 Task: In the  document concept.pdf. Below name insert the link: 'www.wikipedia.org' Insert Dropdown below the link: Review Status  'Select Not started 'Insert Header and write  Ramsons. Change font style to  Yellow Tail
Action: Mouse moved to (453, 424)
Screenshot: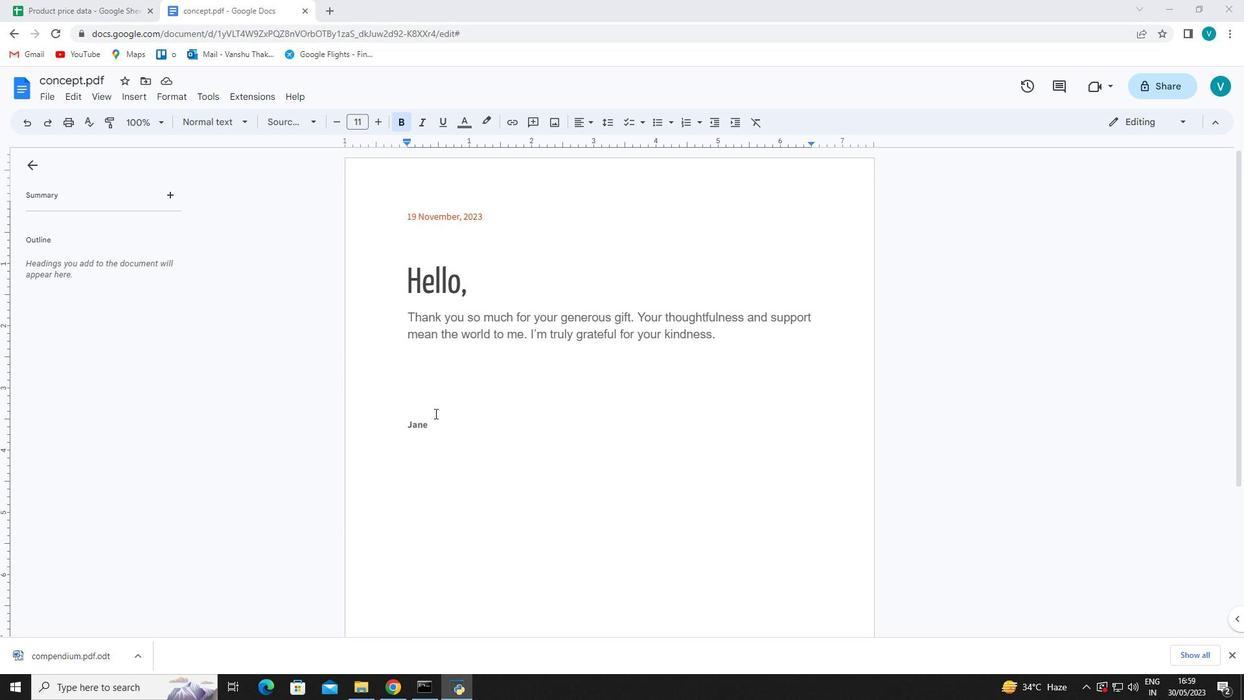 
Action: Mouse pressed left at (453, 424)
Screenshot: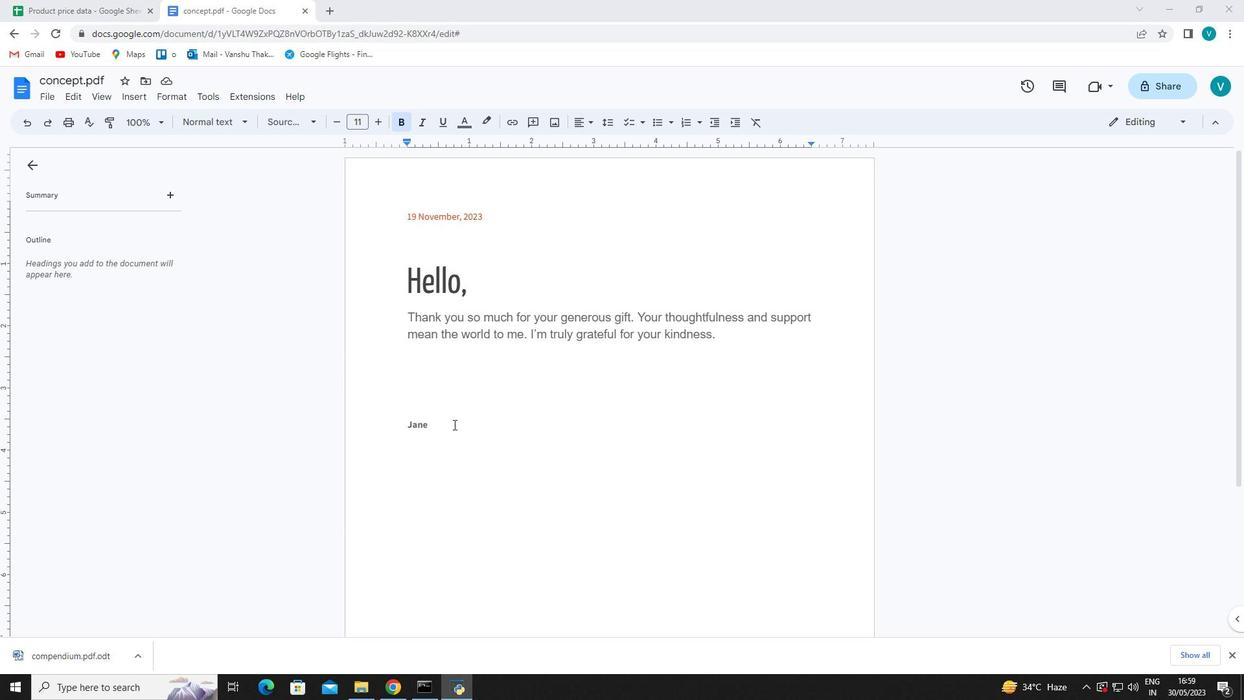 
Action: Mouse moved to (333, 355)
Screenshot: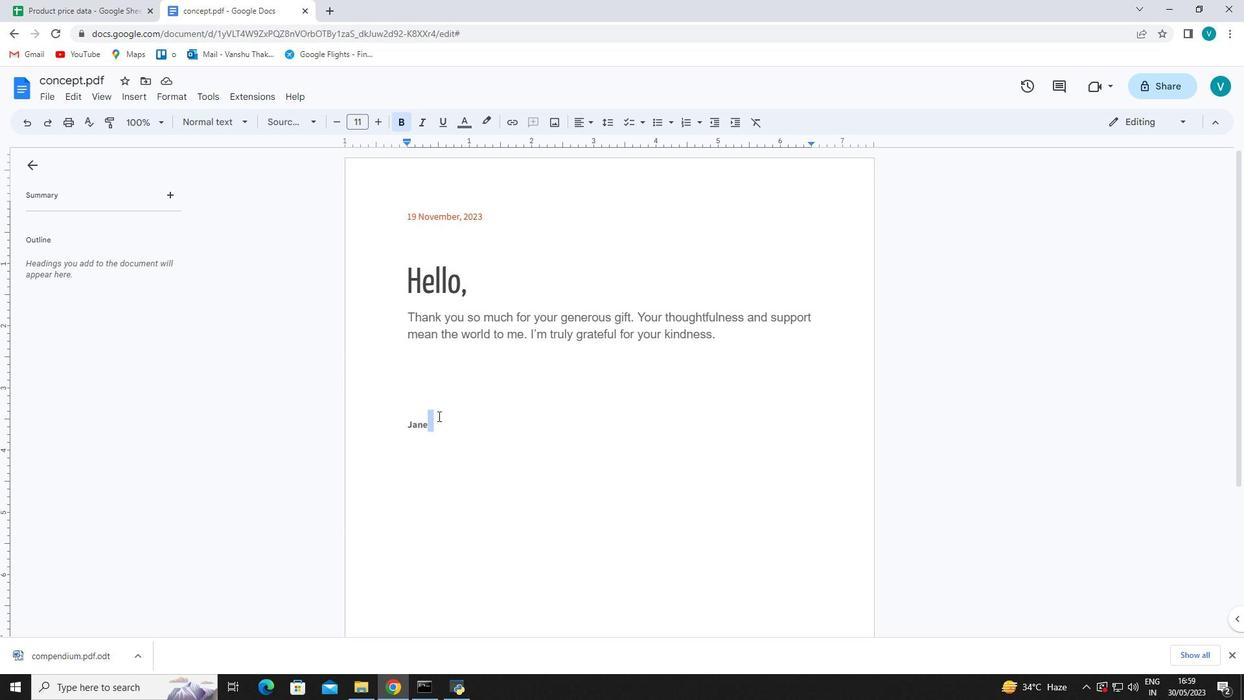 
Action: Key pressed <Key.enter>
Screenshot: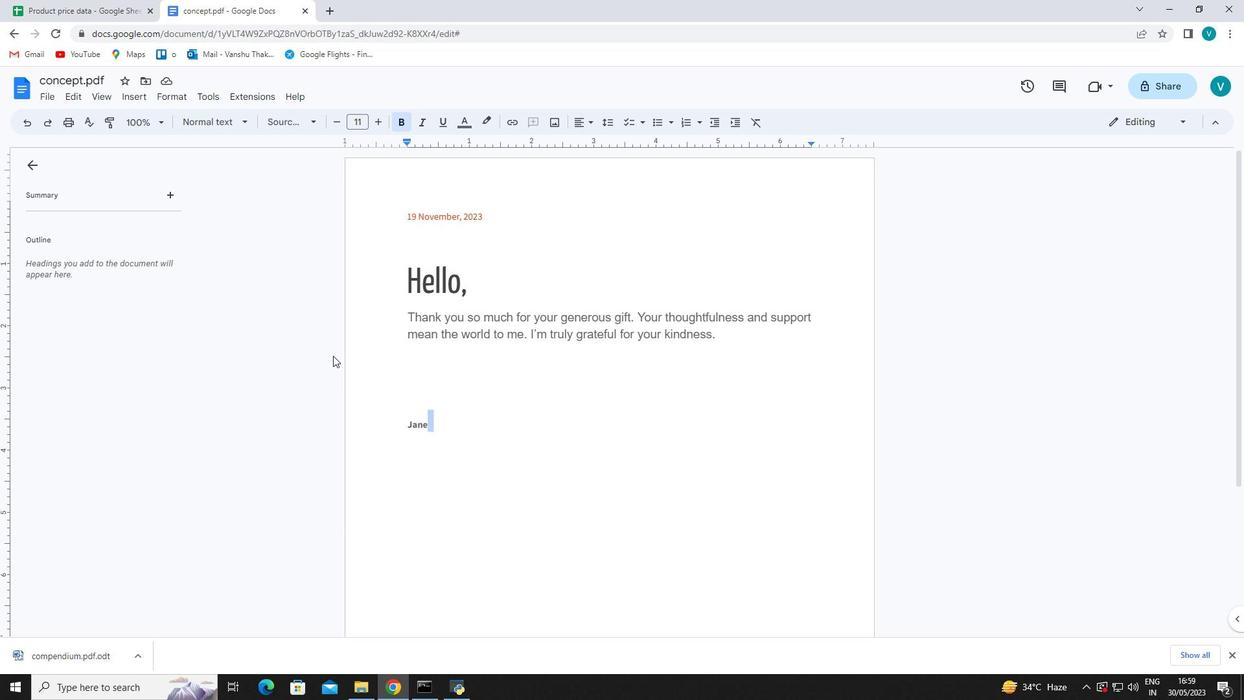 
Action: Mouse moved to (143, 99)
Screenshot: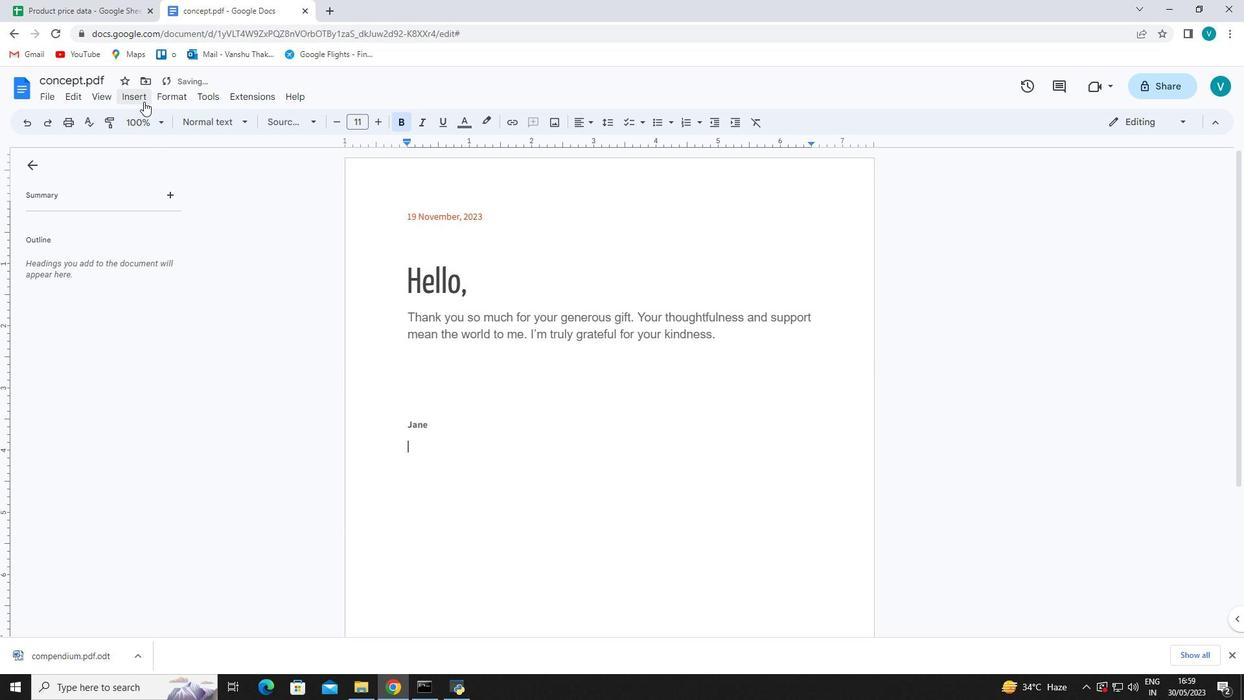 
Action: Mouse pressed left at (143, 99)
Screenshot: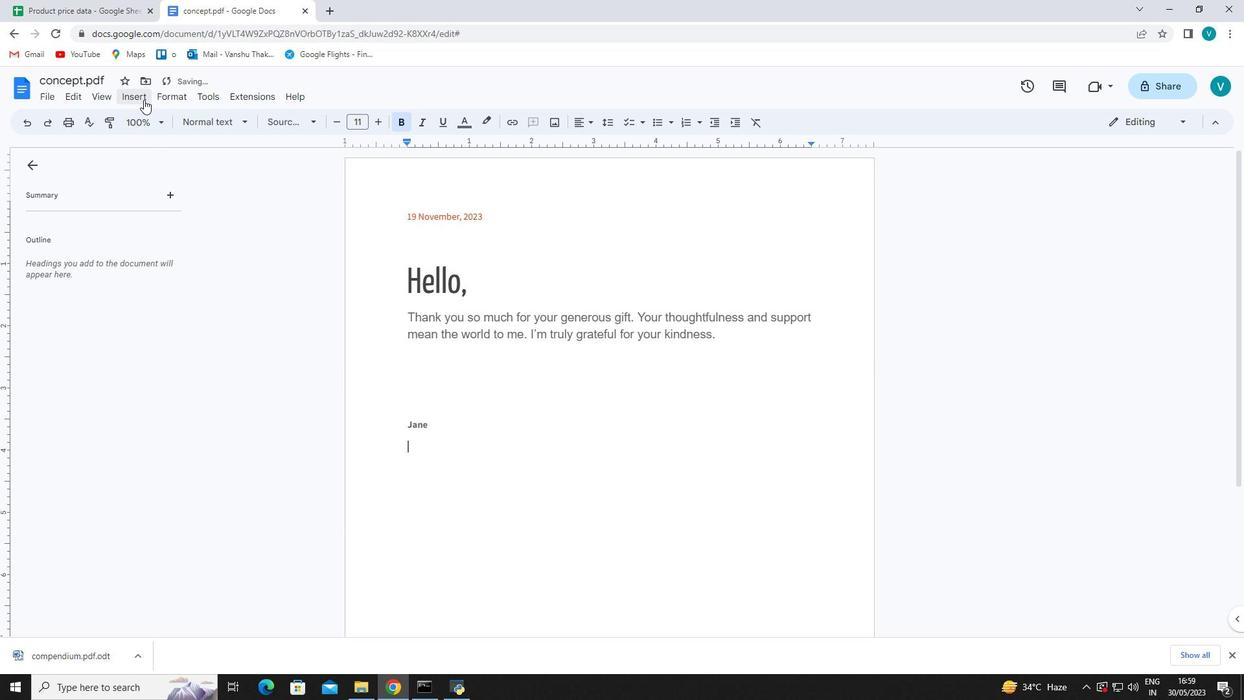
Action: Mouse moved to (199, 493)
Screenshot: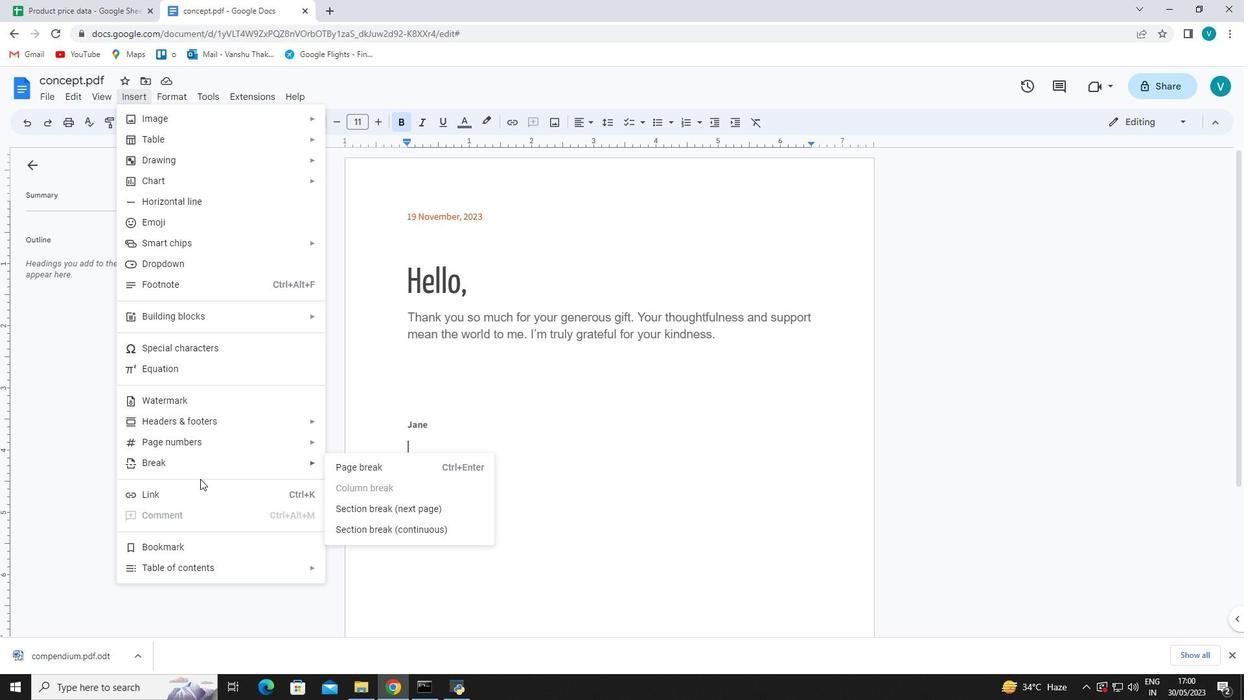 
Action: Mouse pressed left at (199, 493)
Screenshot: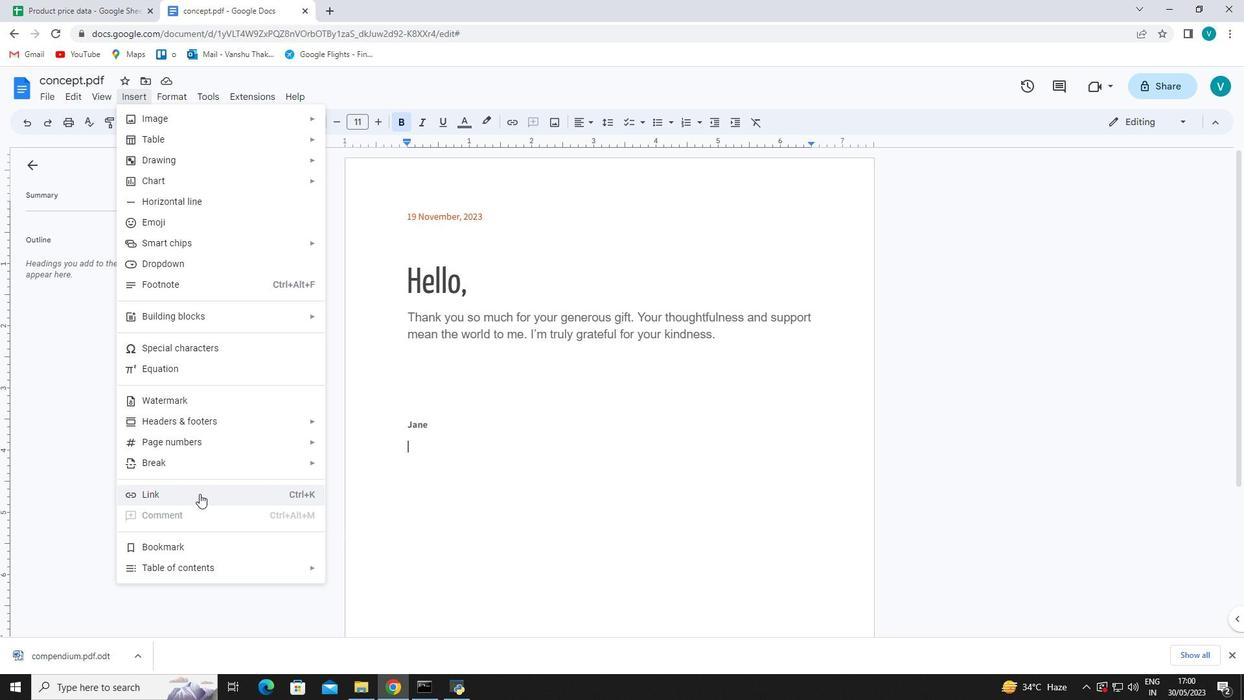 
Action: Mouse moved to (195, 493)
Screenshot: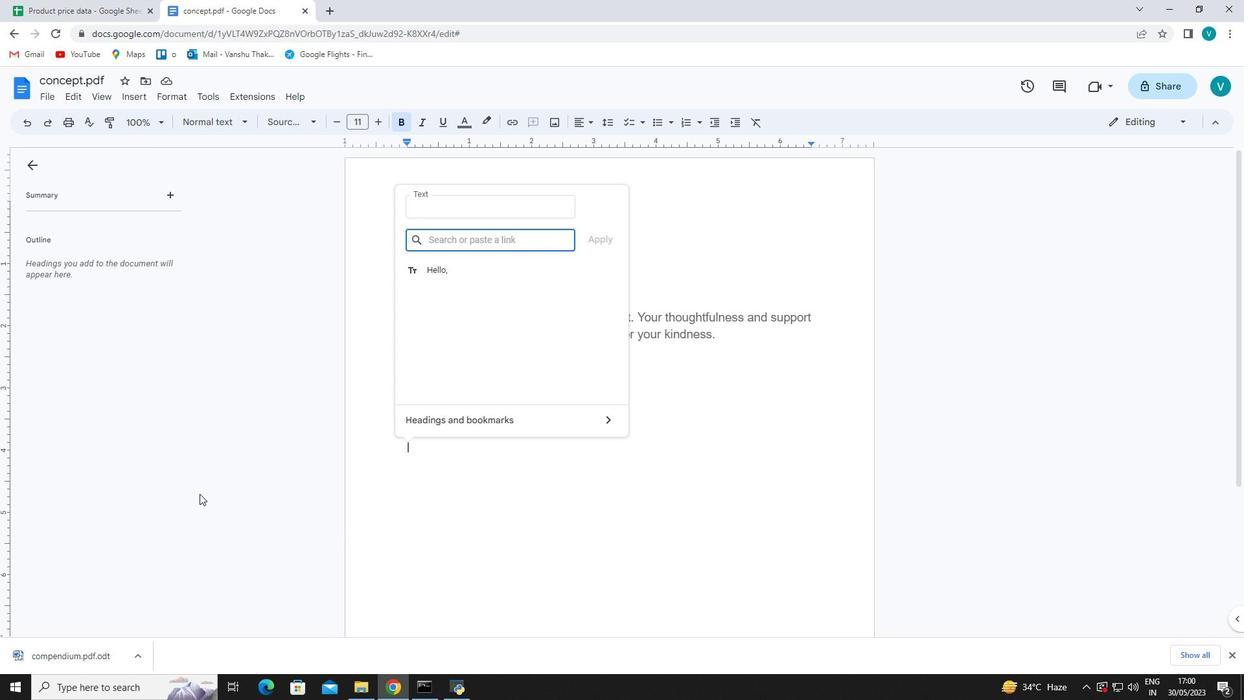 
Action: Key pressed www.wikipedia.org
Screenshot: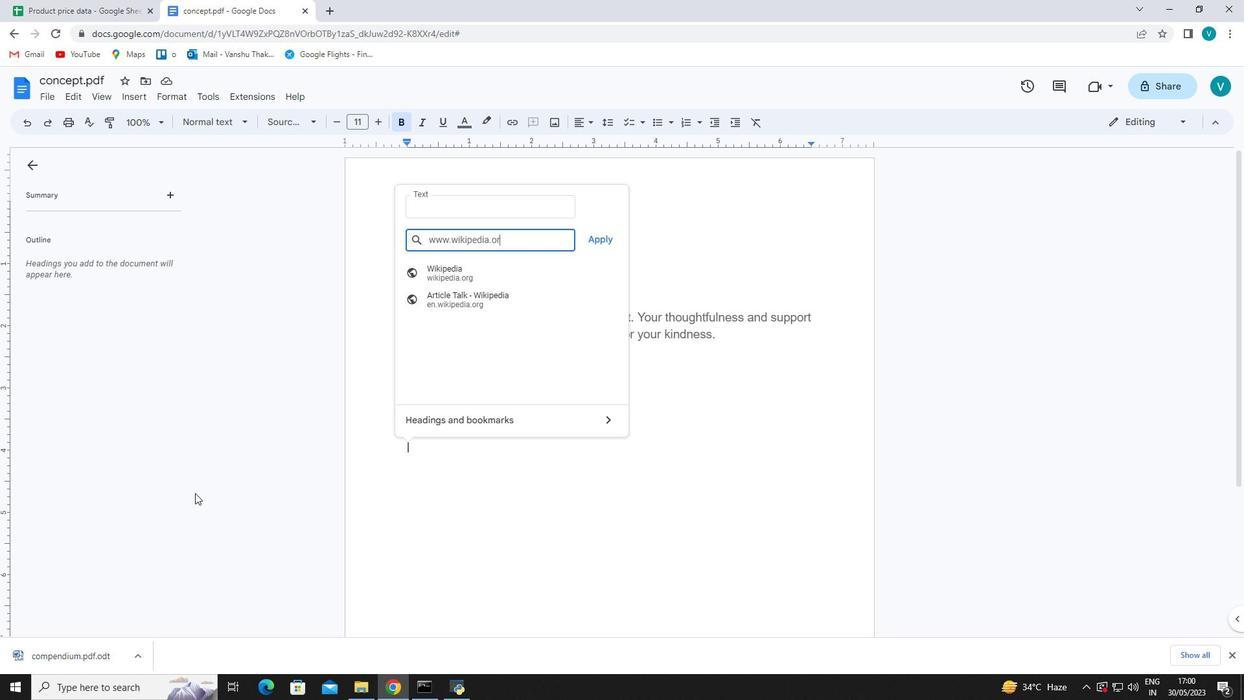 
Action: Mouse moved to (590, 240)
Screenshot: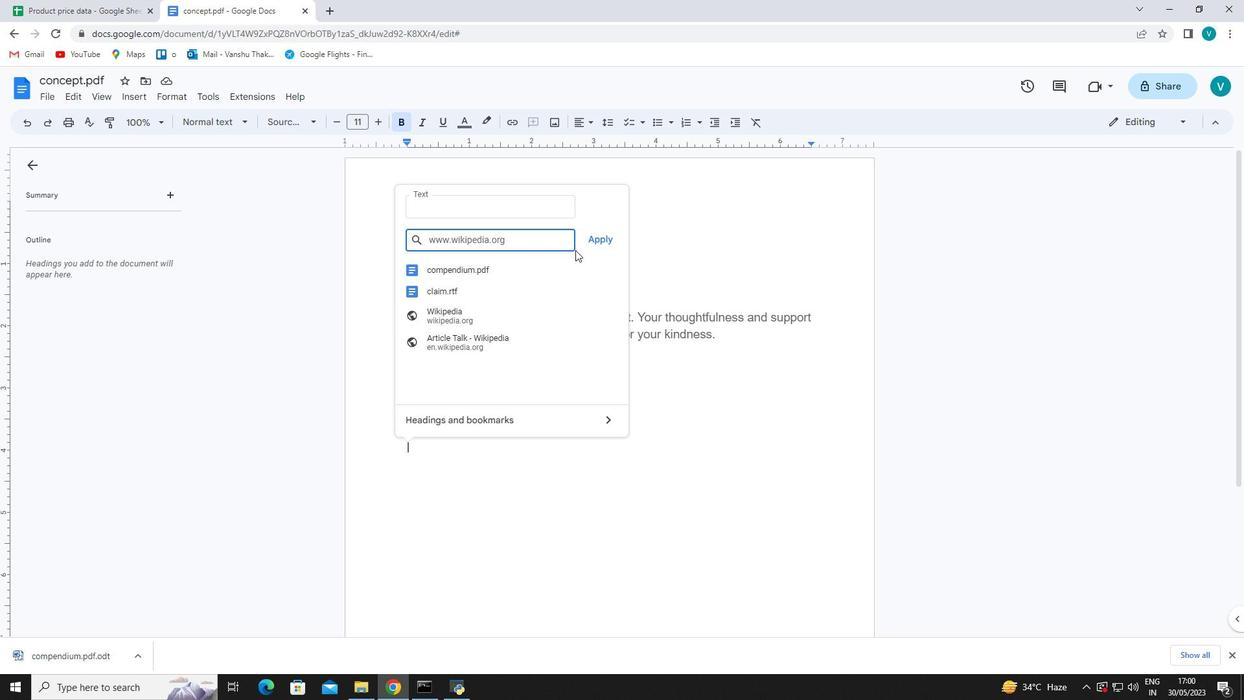 
Action: Mouse pressed left at (590, 240)
Screenshot: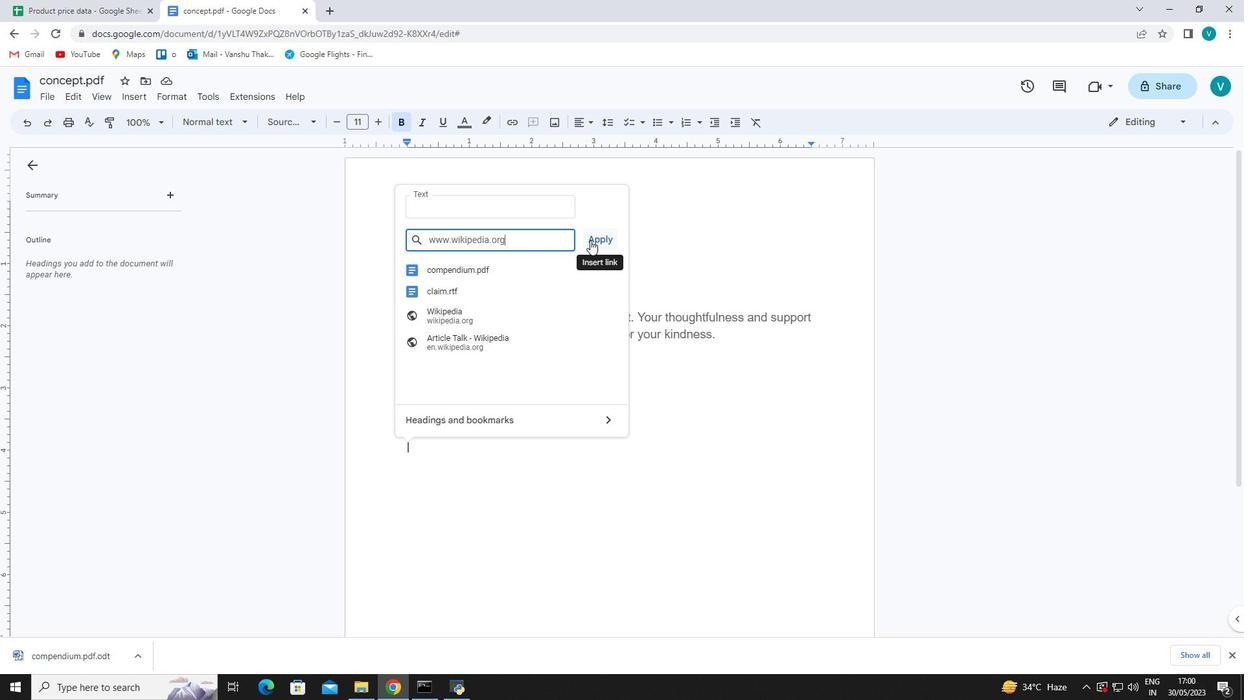 
Action: Mouse moved to (507, 380)
Screenshot: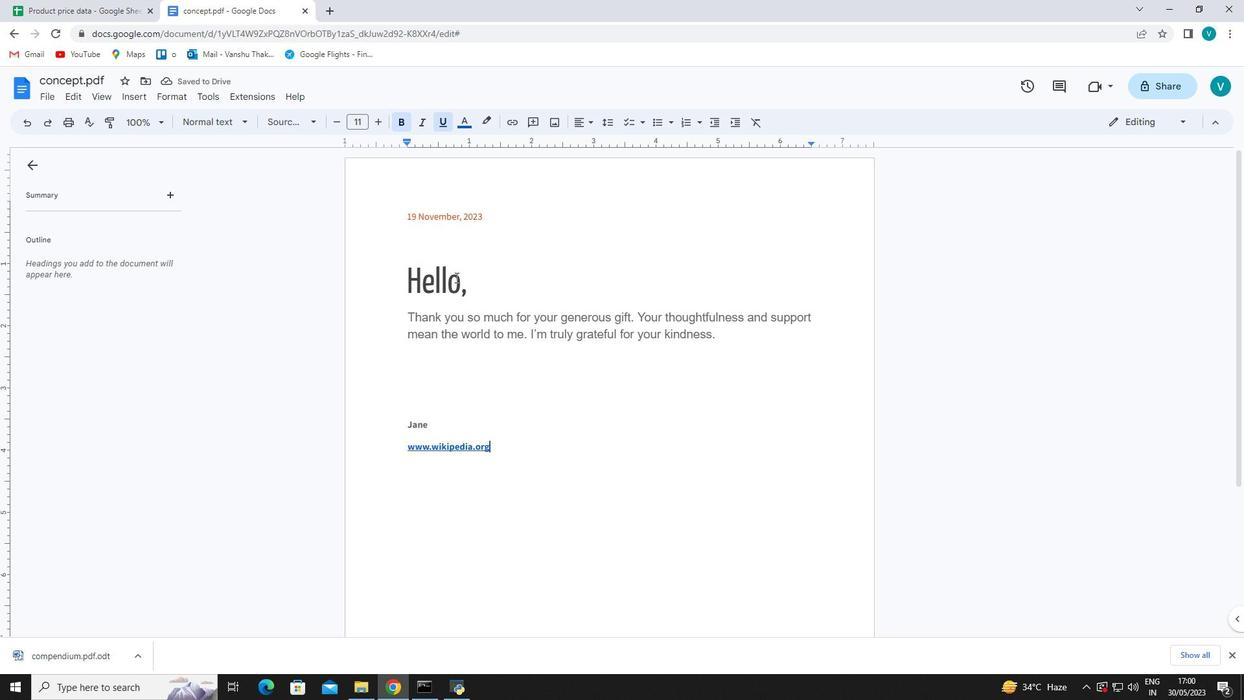 
Action: Key pressed <Key.enter>
Screenshot: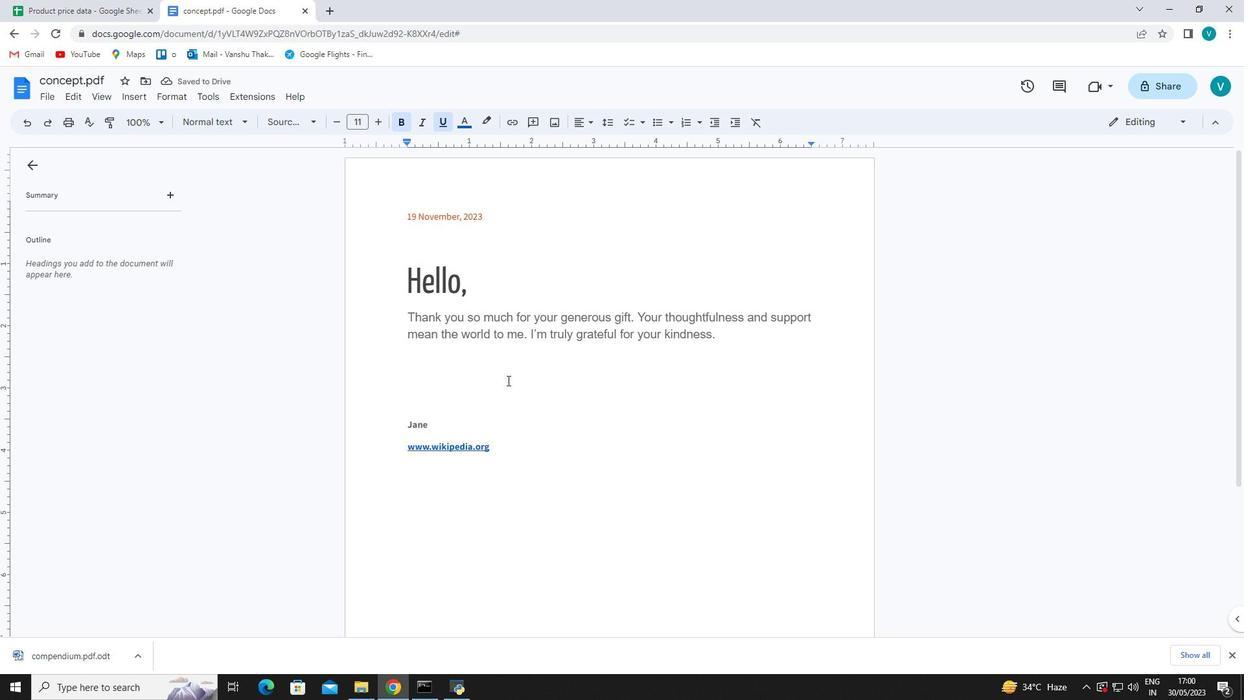
Action: Mouse moved to (145, 101)
Screenshot: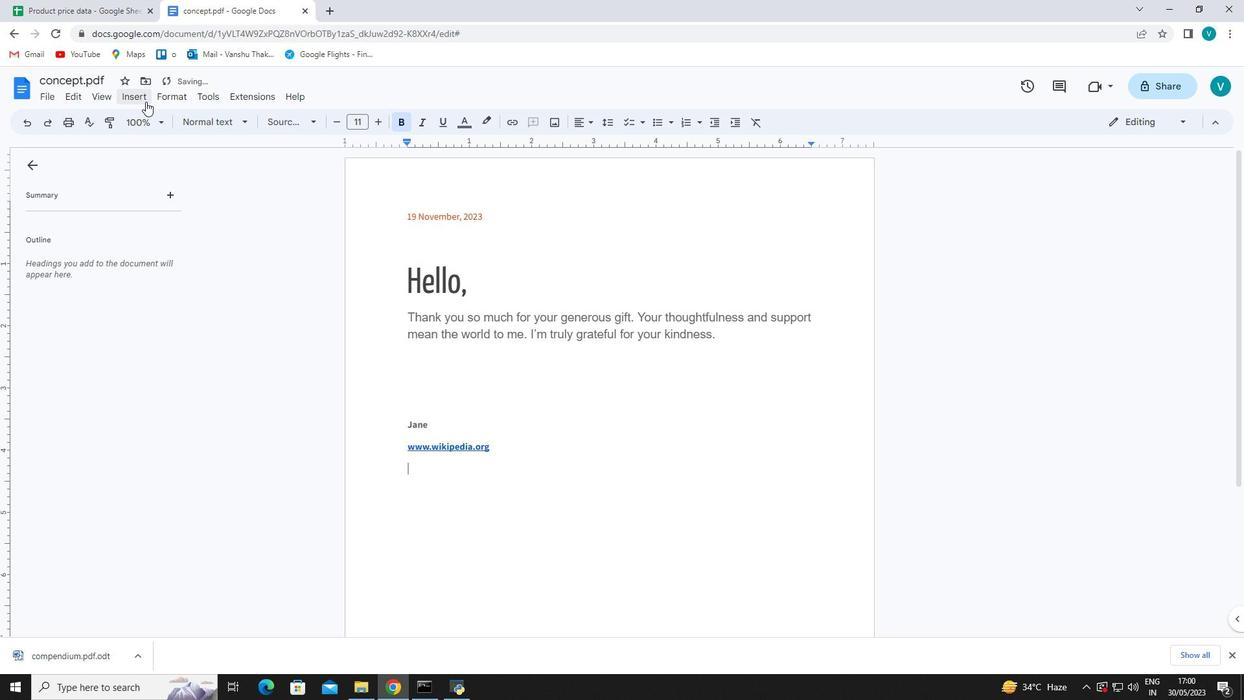 
Action: Mouse pressed left at (145, 101)
Screenshot: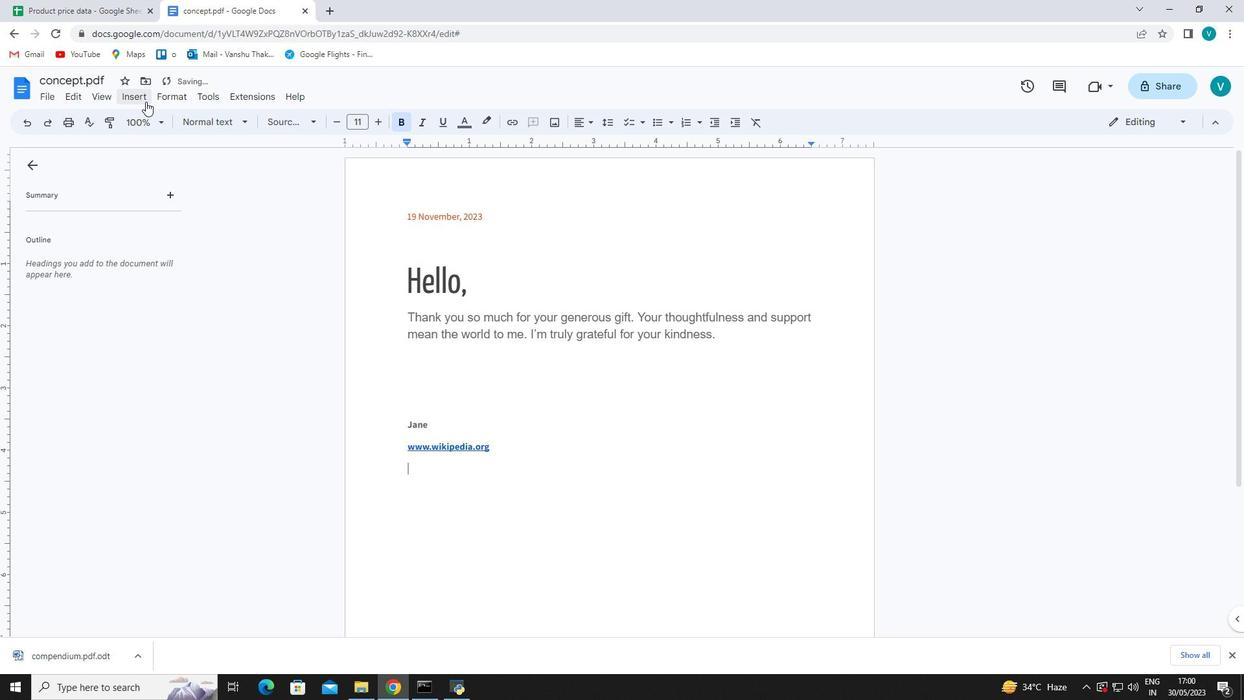 
Action: Mouse moved to (142, 257)
Screenshot: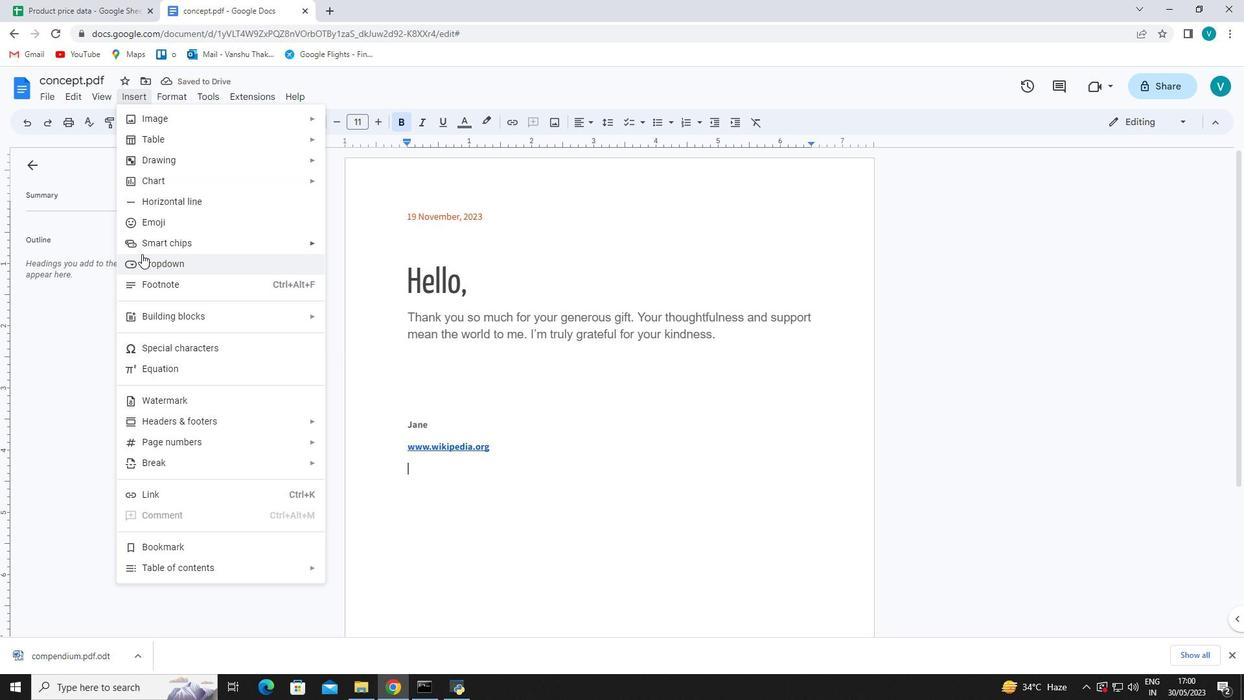 
Action: Mouse pressed left at (142, 257)
Screenshot: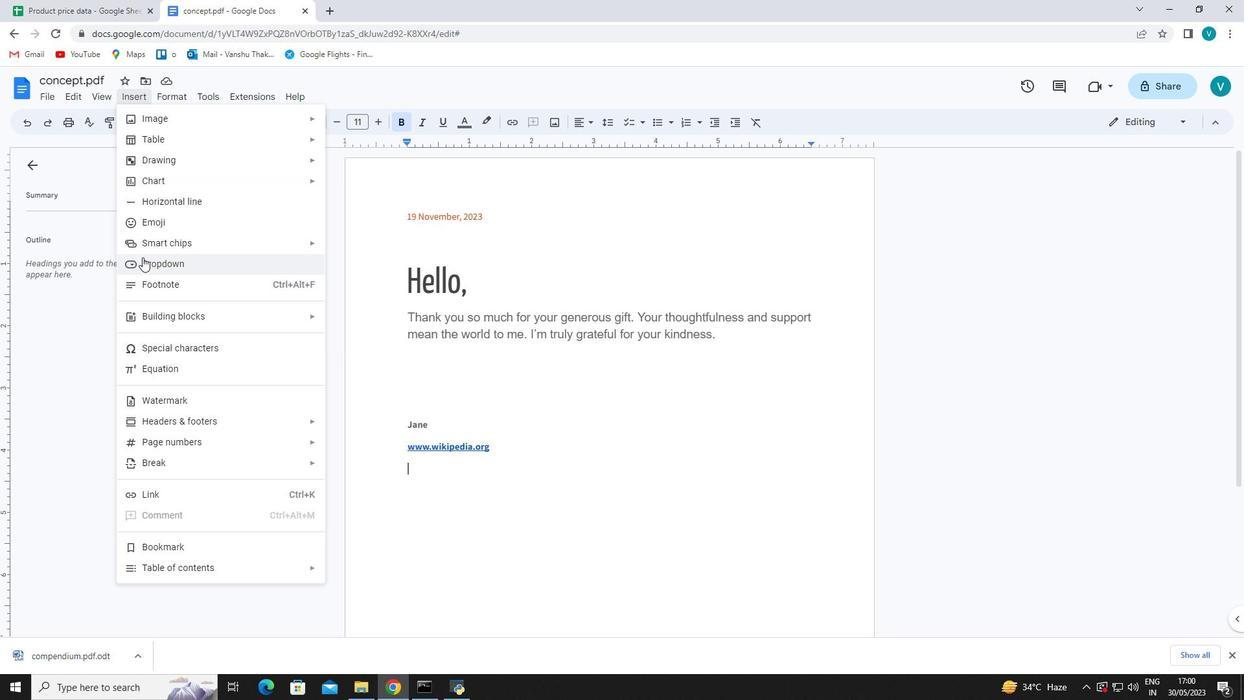 
Action: Mouse moved to (648, 620)
Screenshot: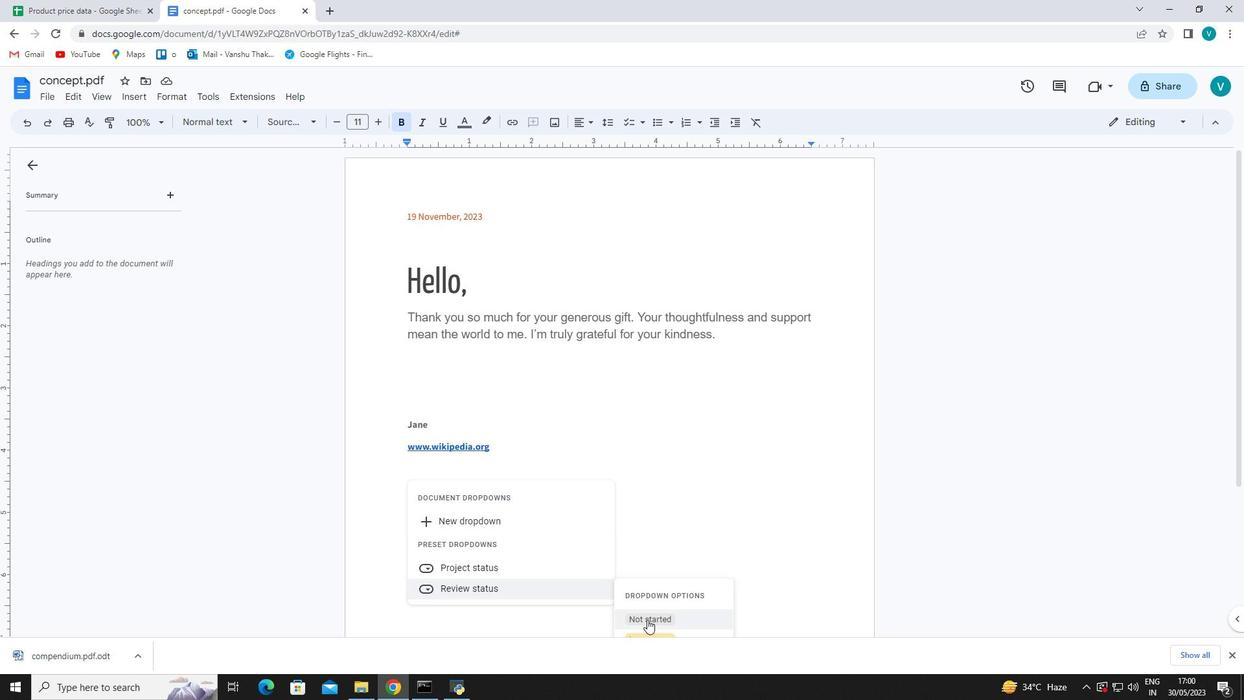 
Action: Mouse scrolled (648, 619) with delta (0, 0)
Screenshot: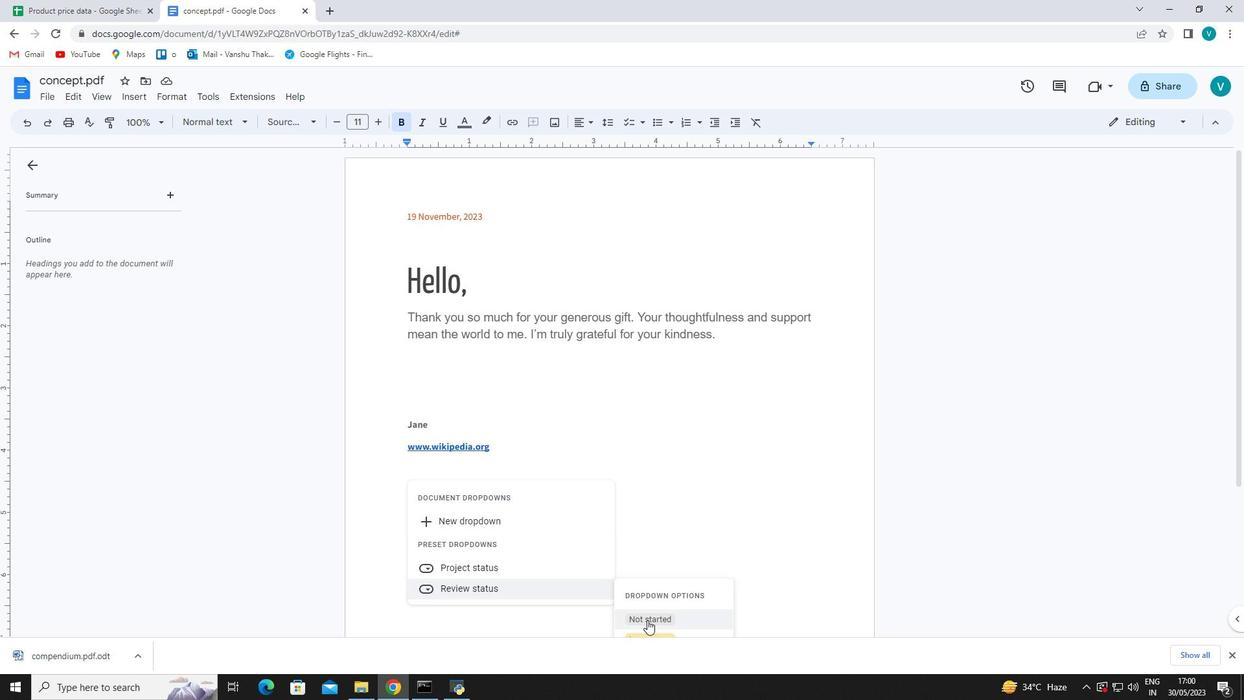 
Action: Mouse scrolled (648, 619) with delta (0, 0)
Screenshot: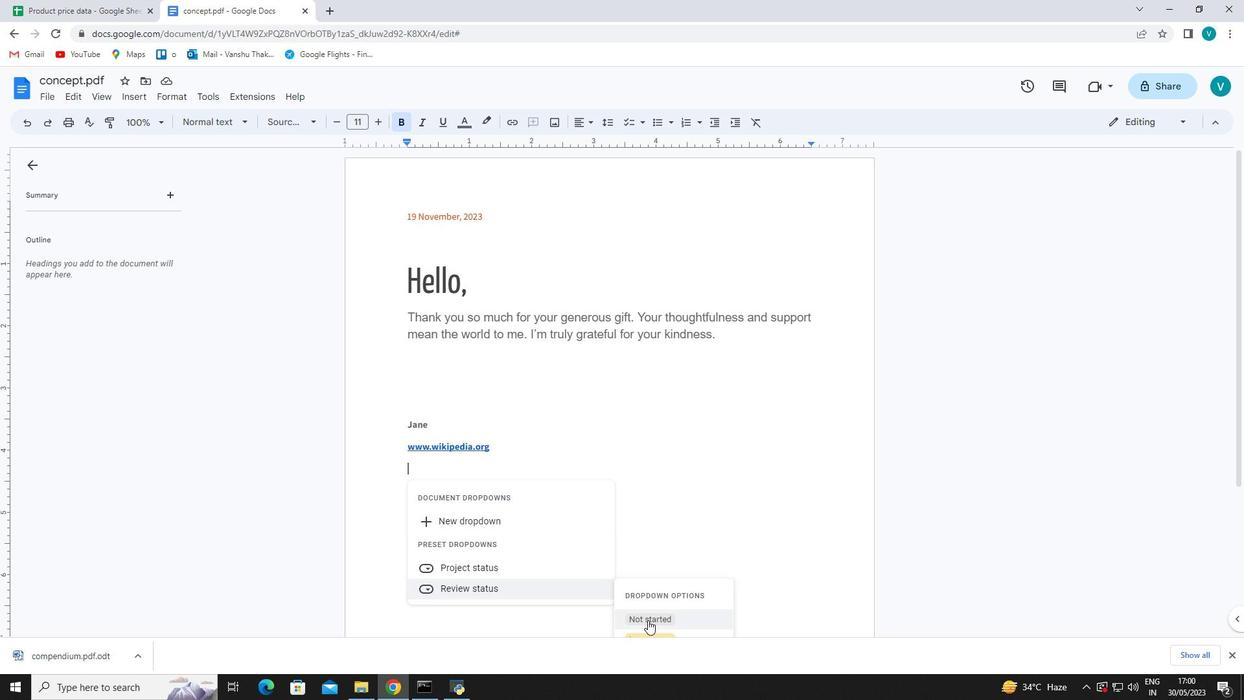 
Action: Mouse moved to (641, 488)
Screenshot: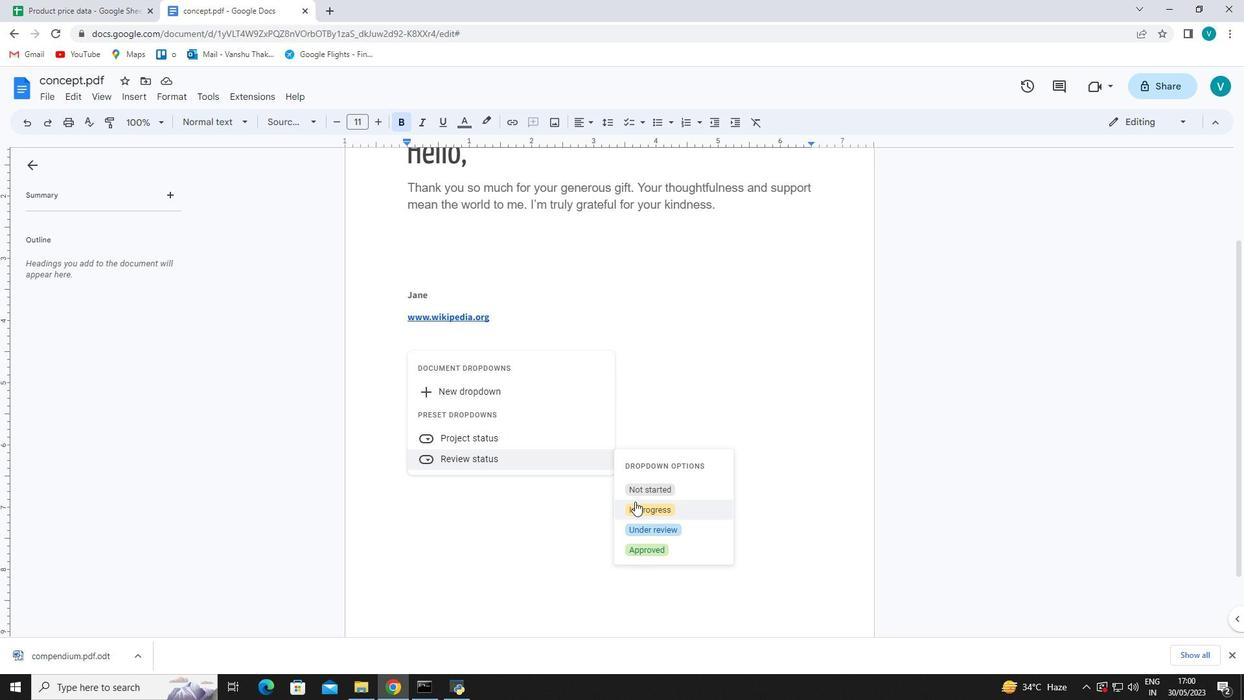 
Action: Mouse pressed left at (641, 488)
Screenshot: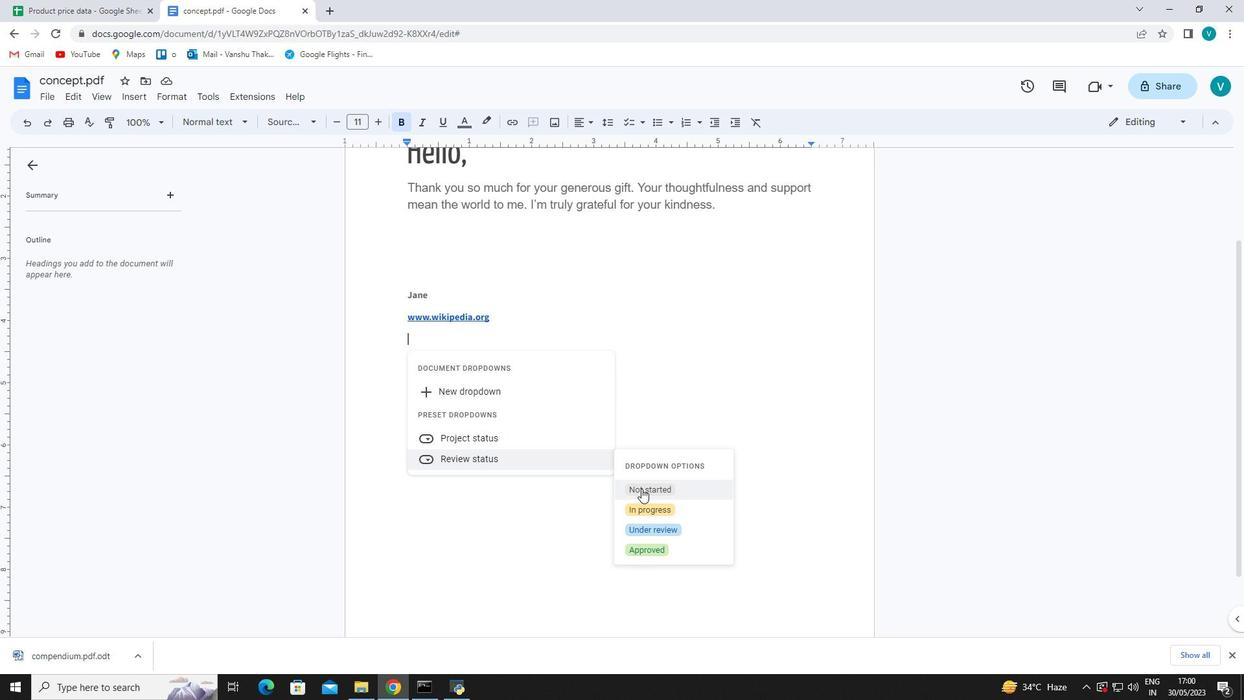 
Action: Mouse moved to (125, 92)
Screenshot: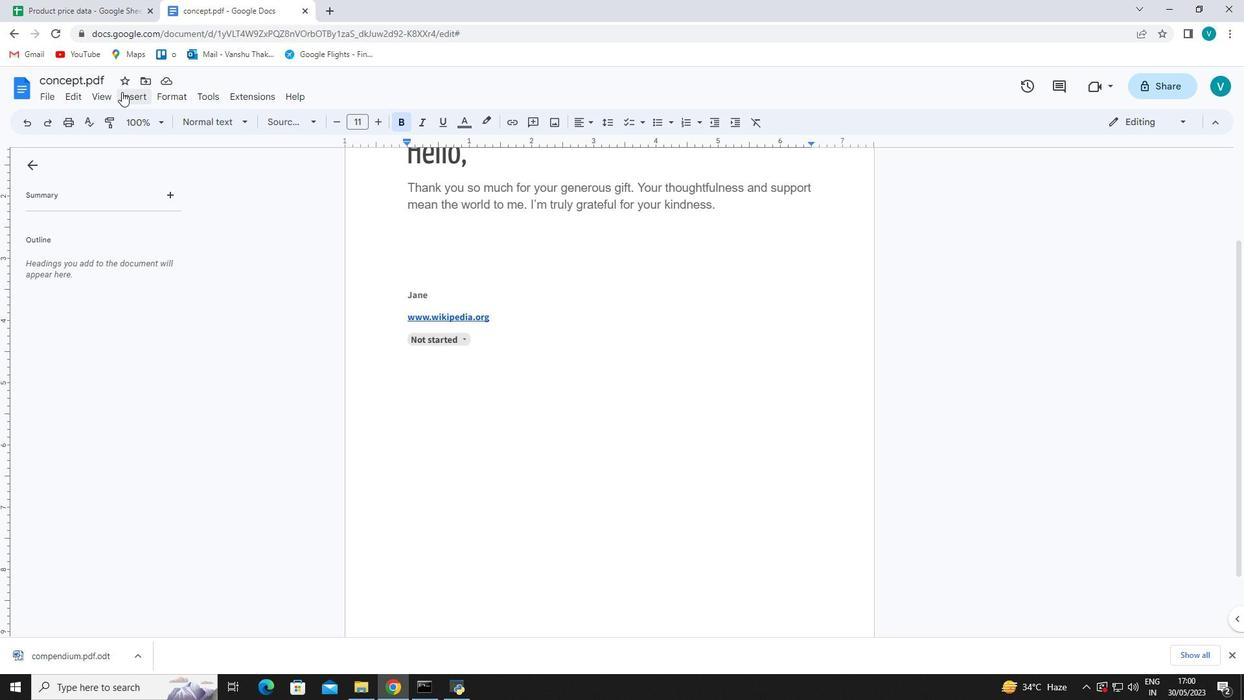 
Action: Mouse pressed left at (125, 92)
Screenshot: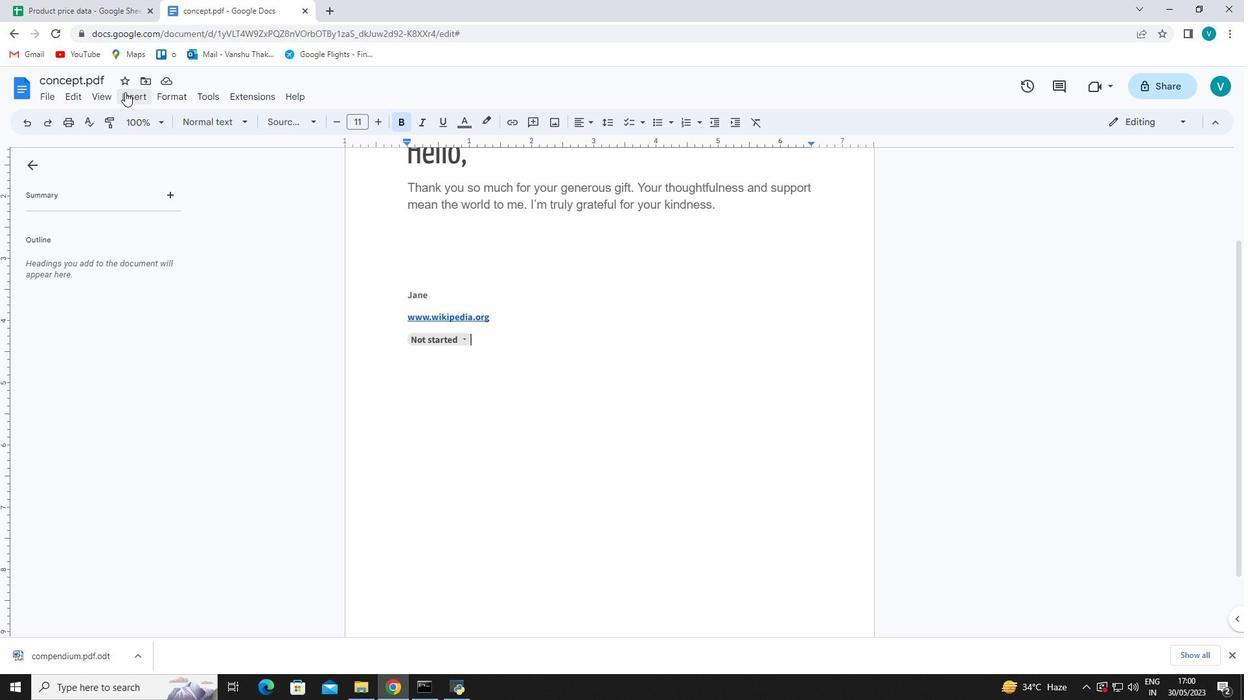
Action: Mouse moved to (344, 424)
Screenshot: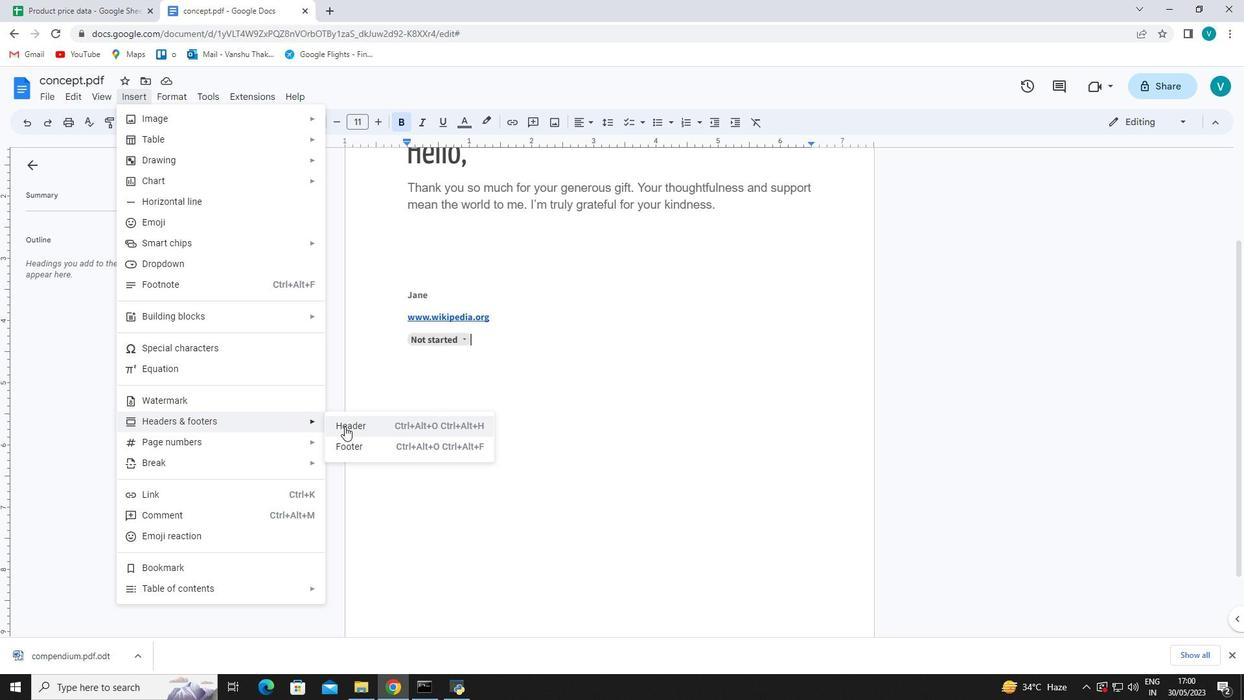 
Action: Mouse pressed left at (344, 424)
Screenshot: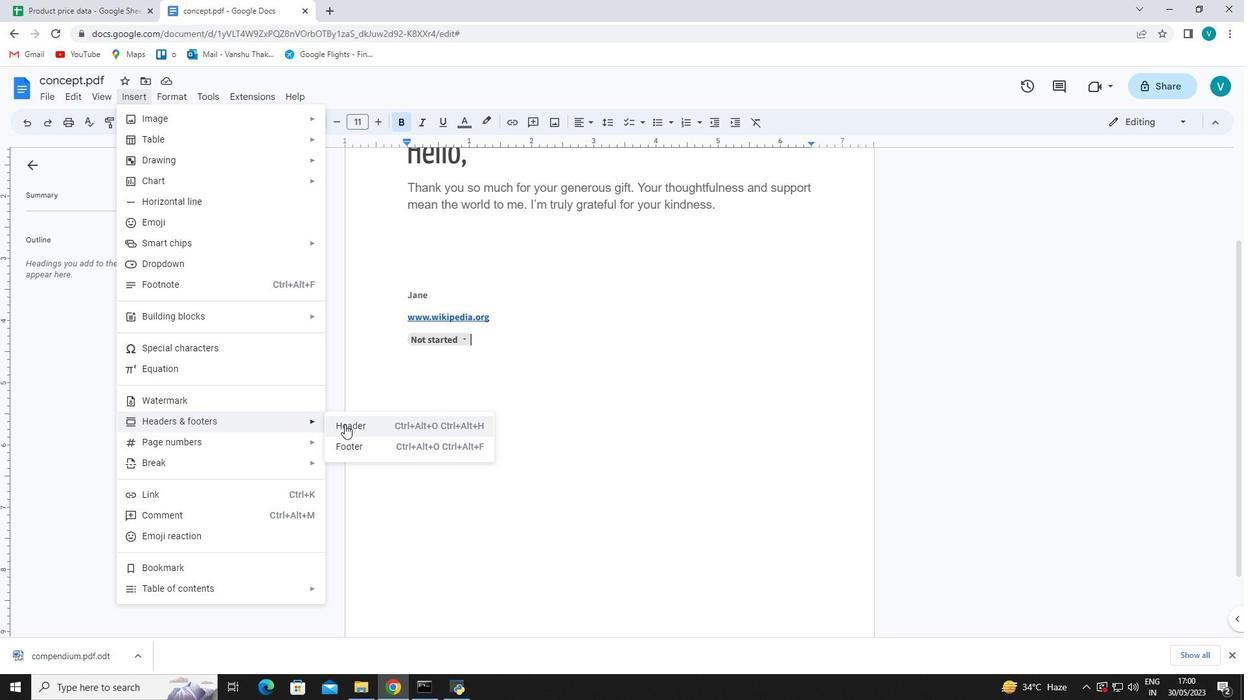 
Action: Mouse moved to (340, 405)
Screenshot: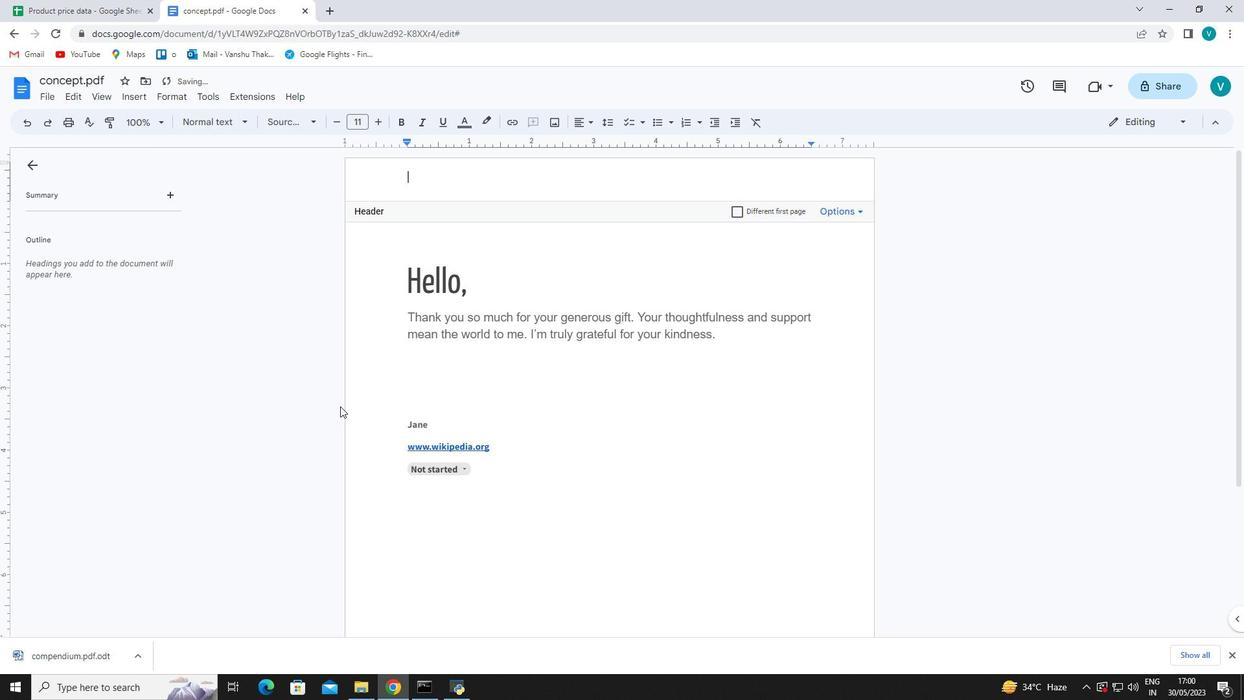 
Action: Key pressed <Key.shift><Key.shift>Ran<Key.backspace>msons
Screenshot: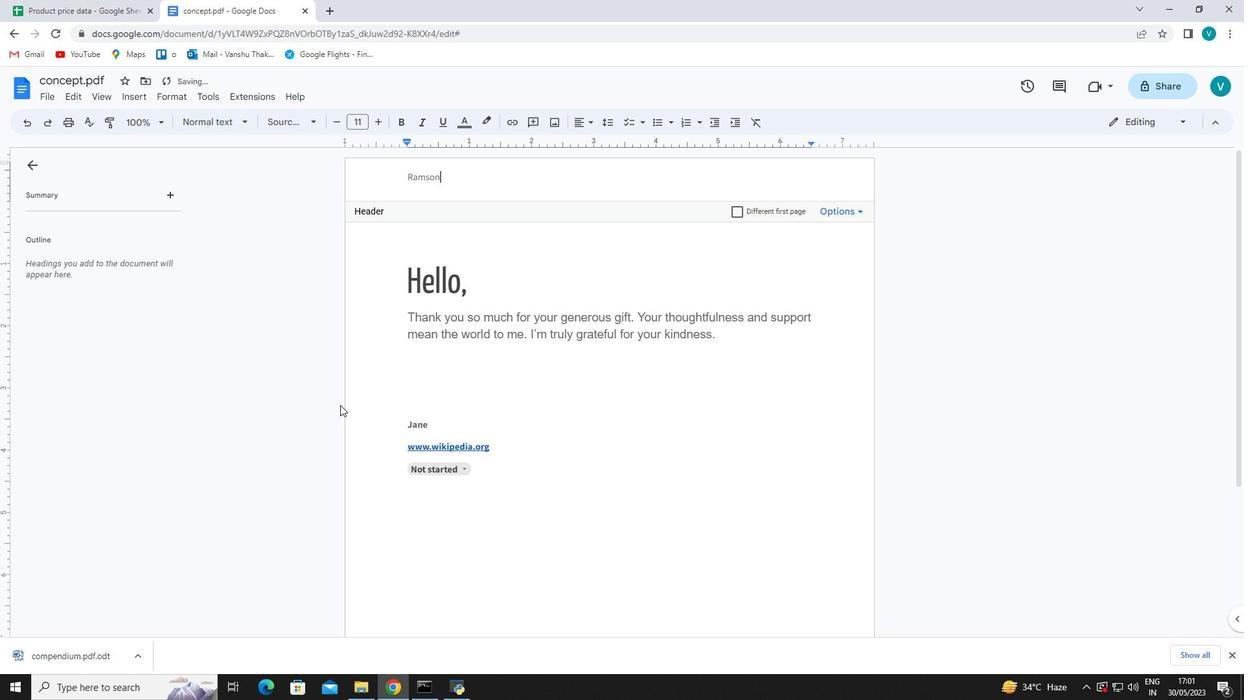 
Action: Mouse moved to (422, 177)
Screenshot: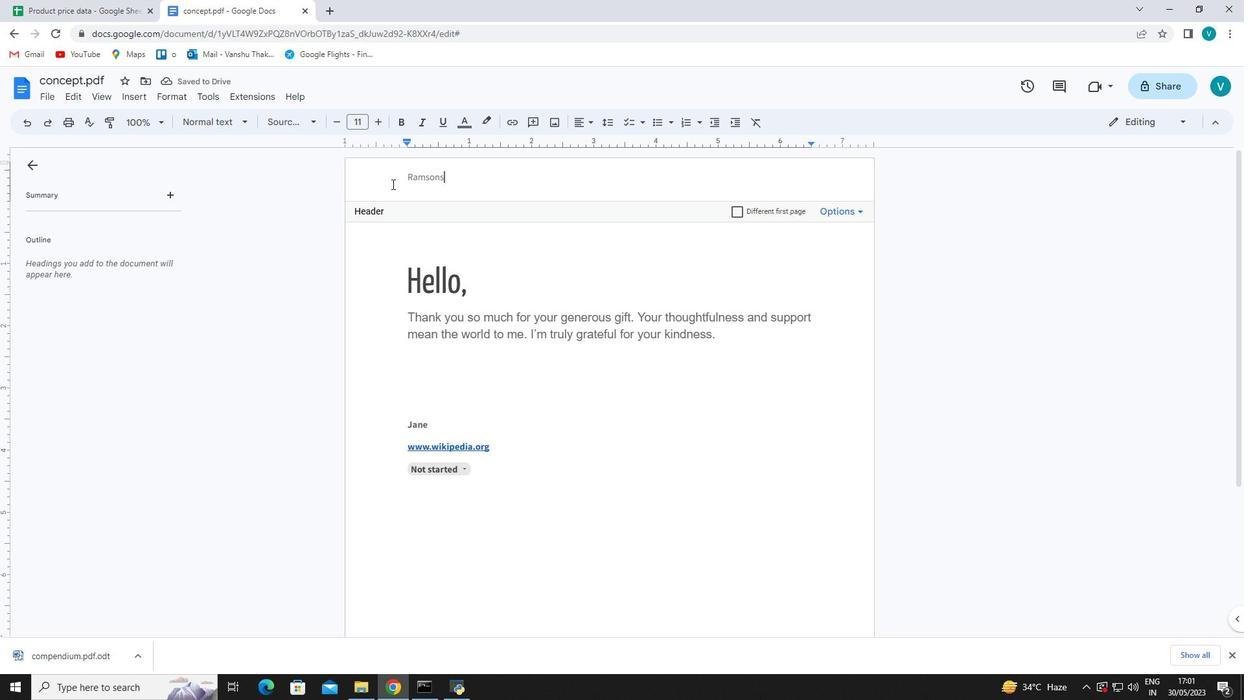 
Action: Mouse pressed left at (392, 177)
Screenshot: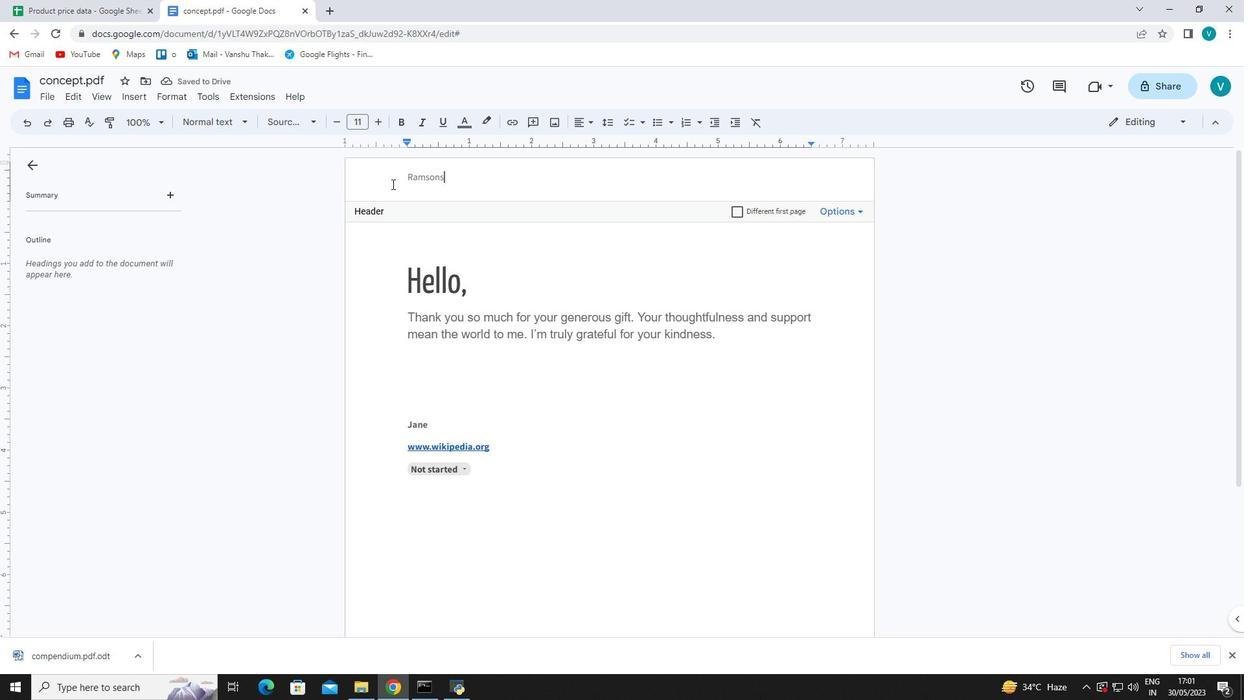 
Action: Mouse moved to (298, 123)
Screenshot: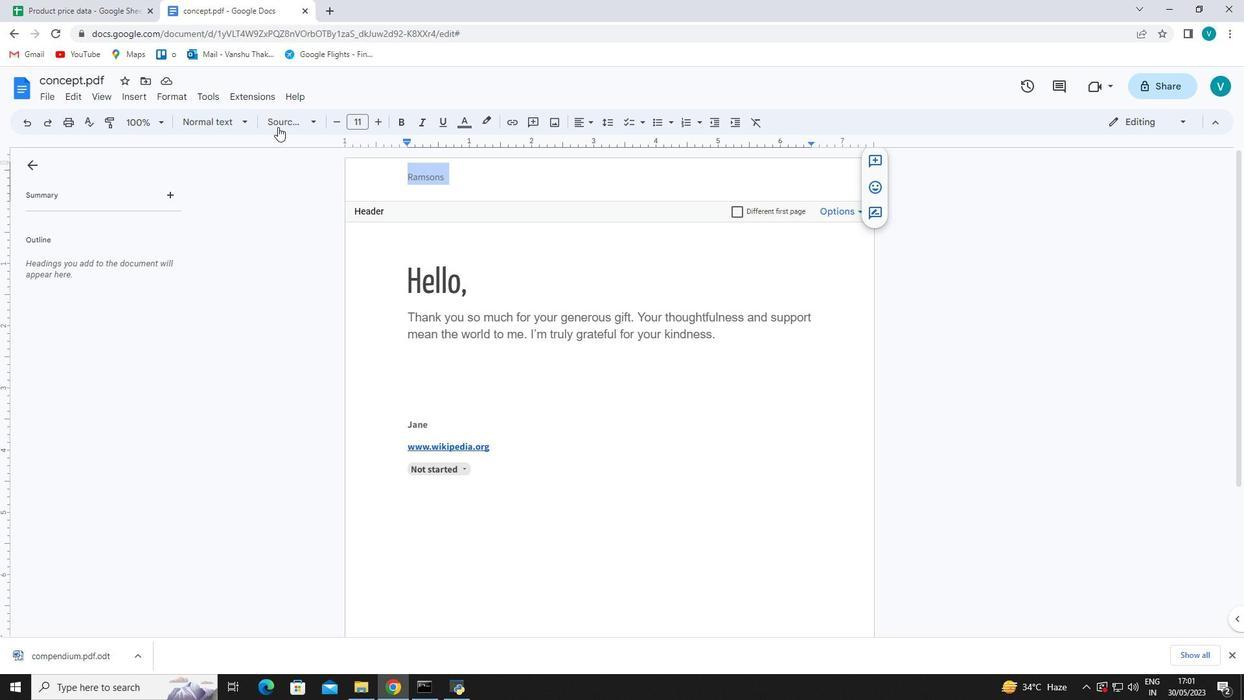 
Action: Mouse pressed left at (298, 123)
Screenshot: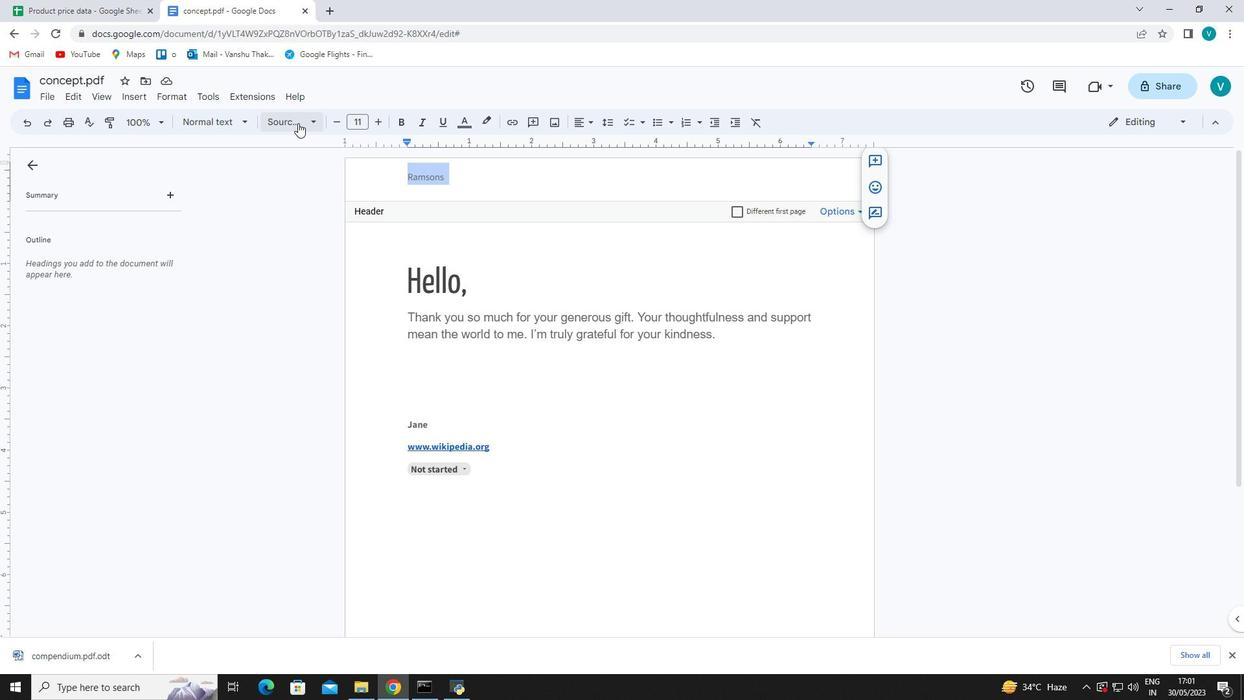 
Action: Mouse moved to (390, 408)
Screenshot: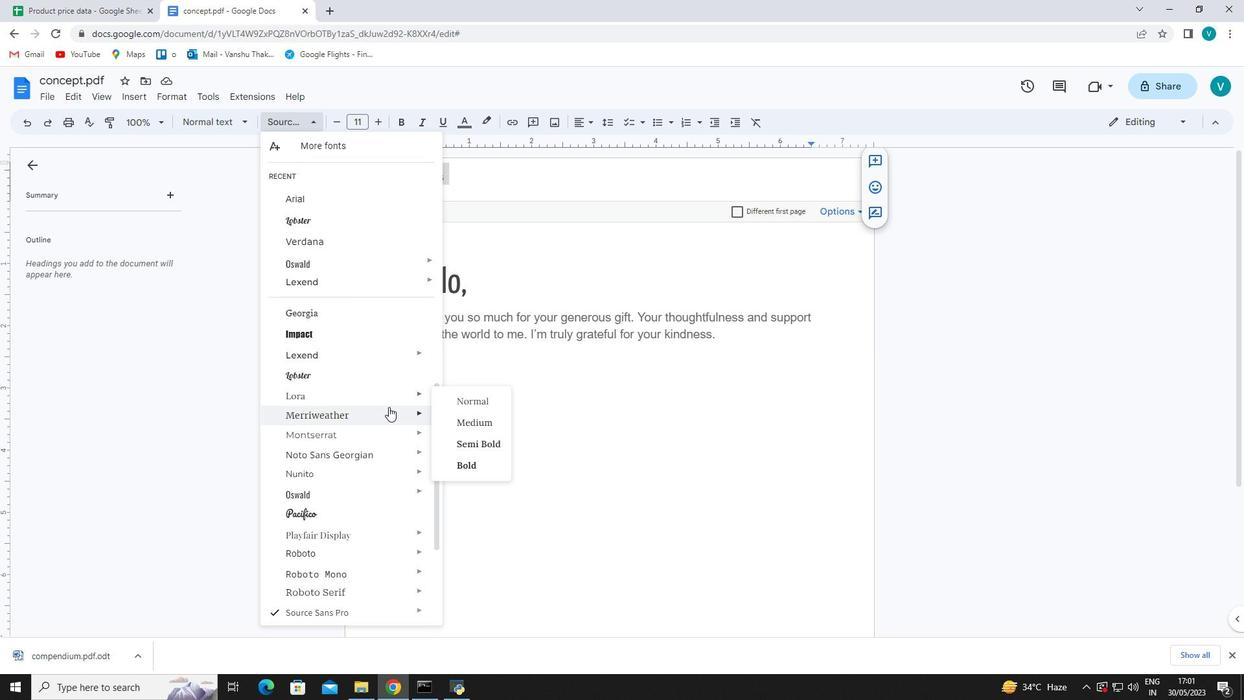 
Action: Mouse scrolled (390, 408) with delta (0, 0)
Screenshot: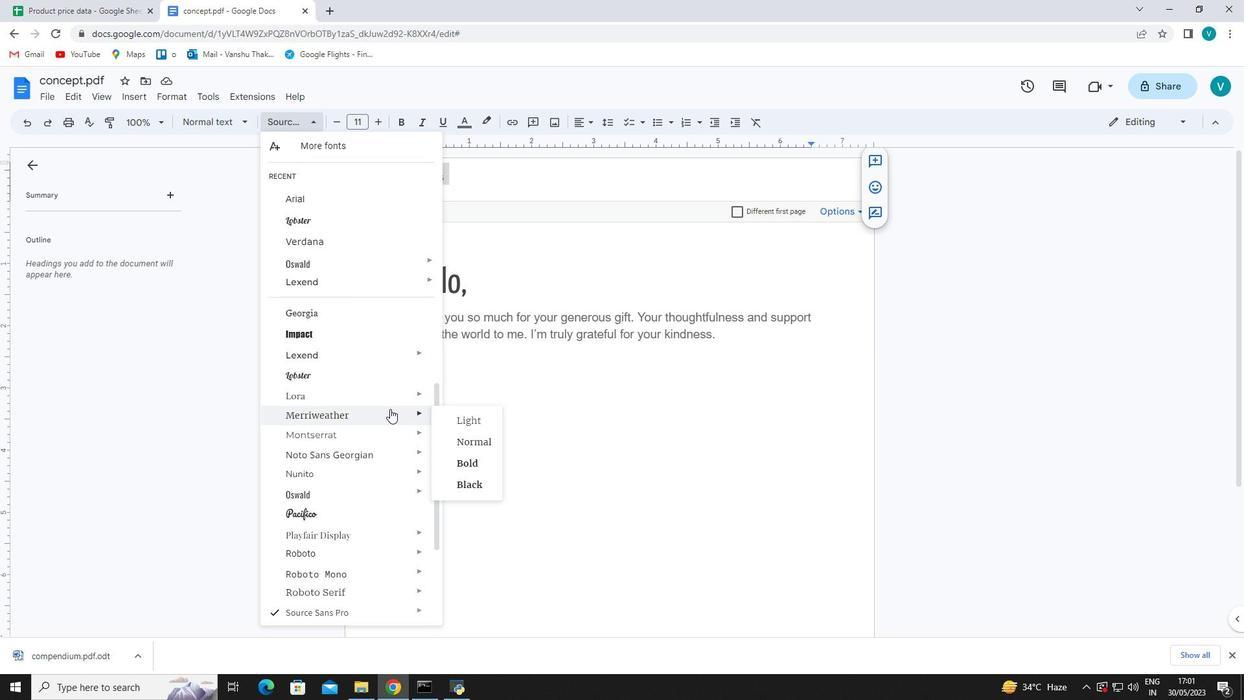 
Action: Mouse scrolled (390, 408) with delta (0, 0)
Screenshot: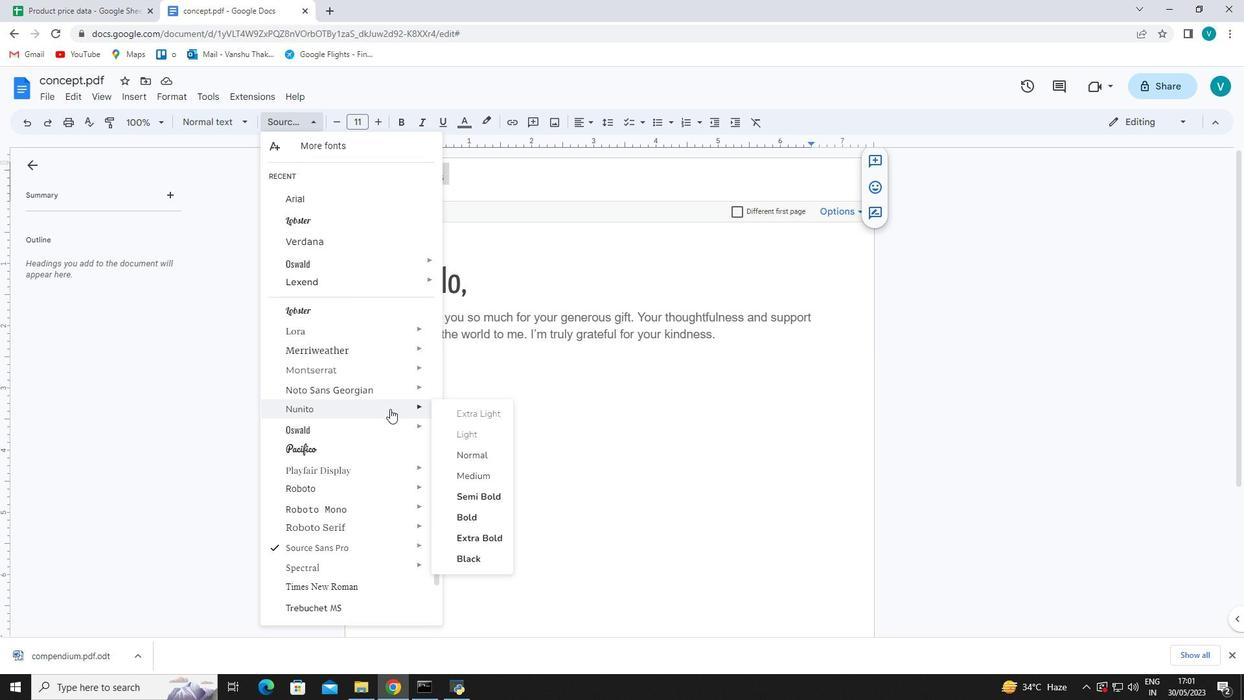 
Action: Mouse scrolled (390, 408) with delta (0, 0)
Screenshot: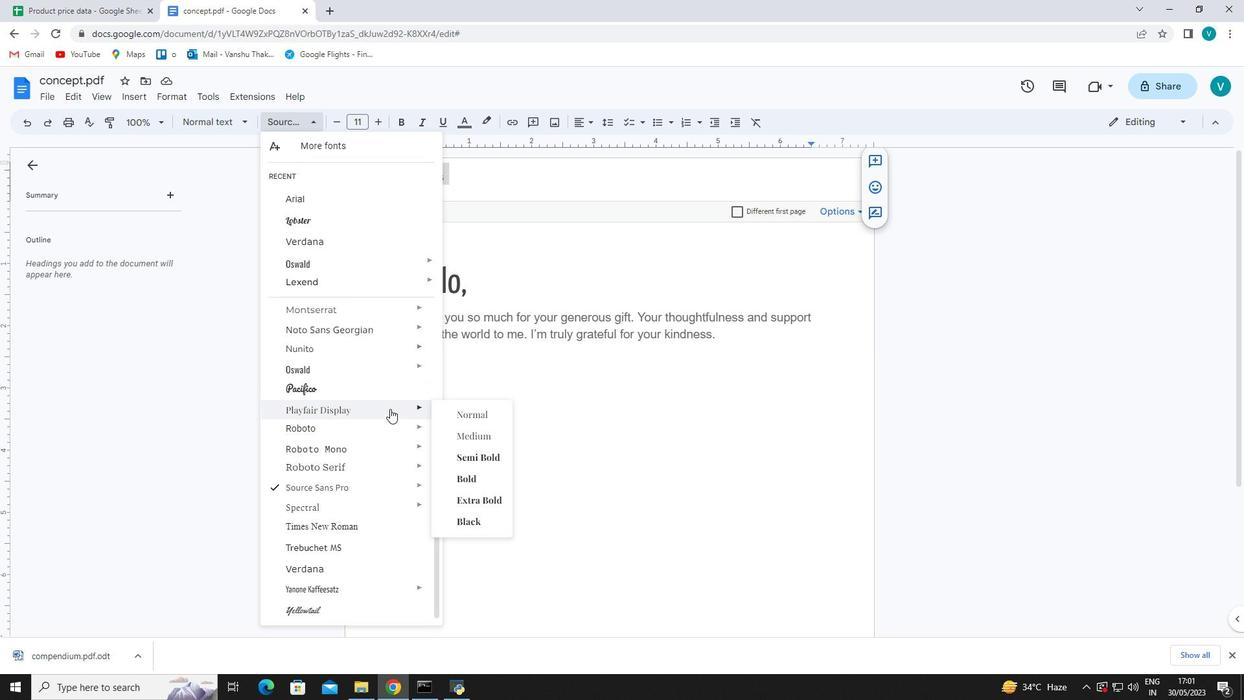 
Action: Mouse moved to (326, 607)
Screenshot: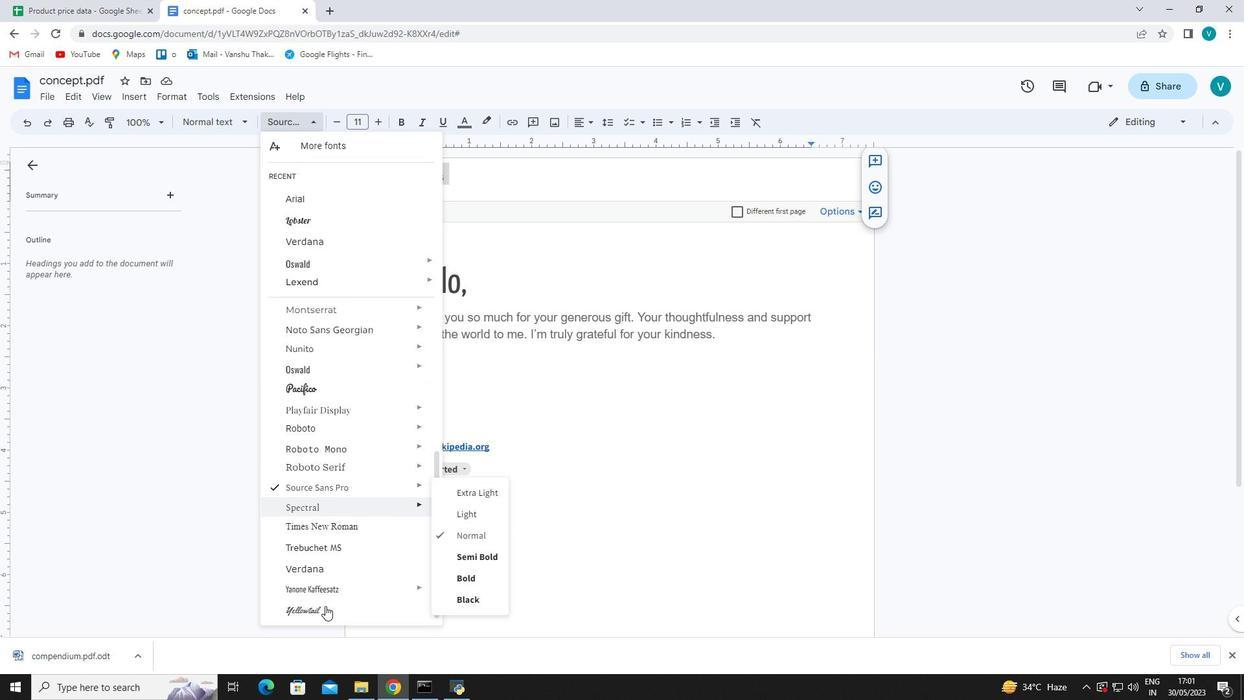 
Action: Mouse pressed left at (326, 607)
Screenshot: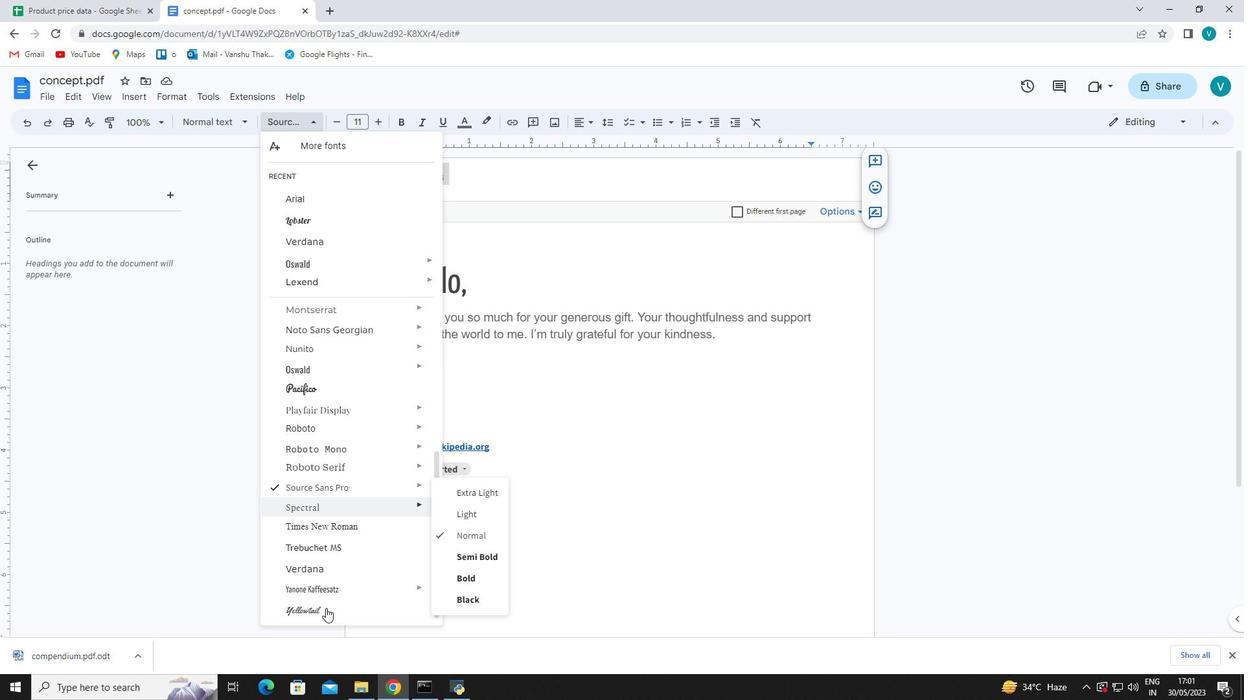 
Action: Mouse moved to (287, 551)
Screenshot: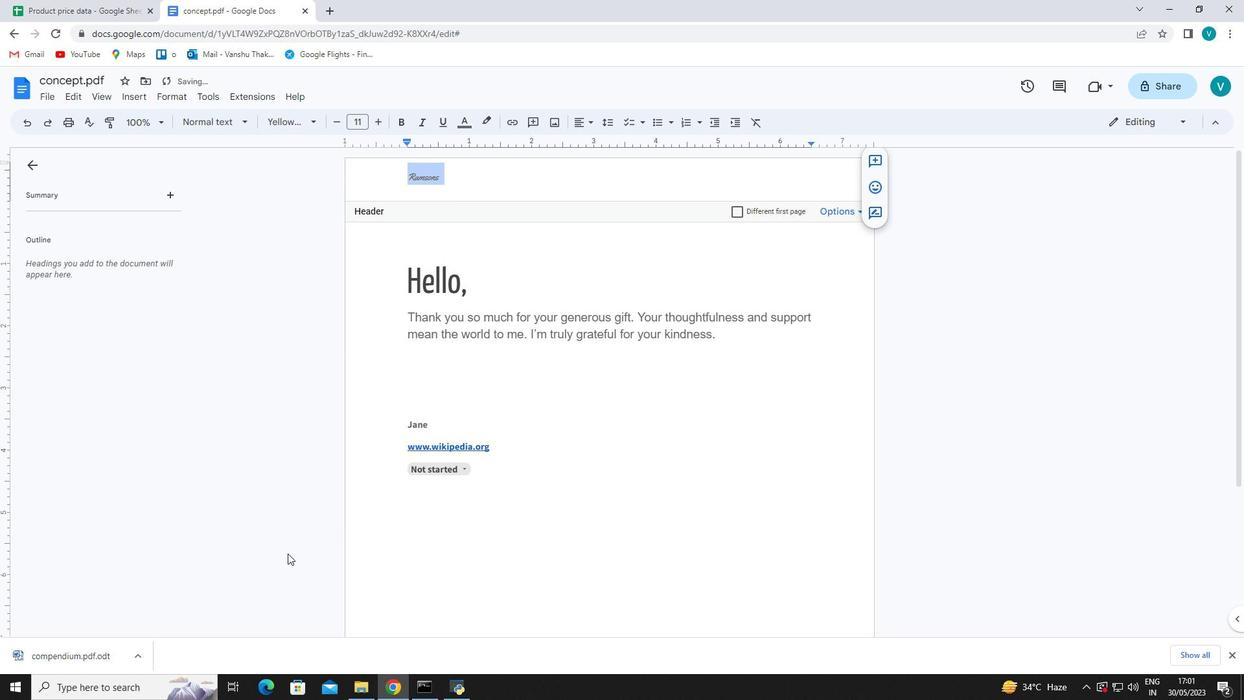 
